 Task: Add Chamoy Gummy Worms to the cart.
Action: Mouse moved to (21, 83)
Screenshot: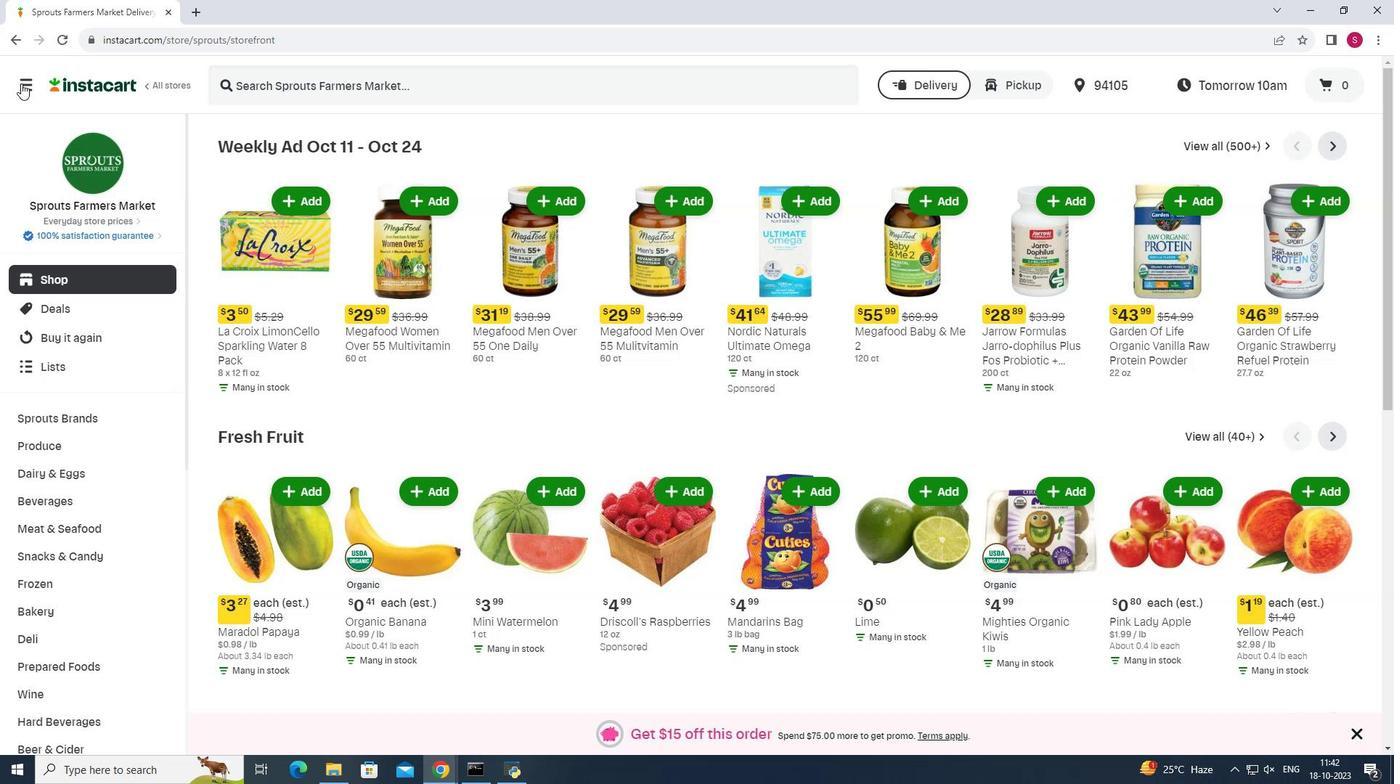 
Action: Mouse pressed left at (21, 83)
Screenshot: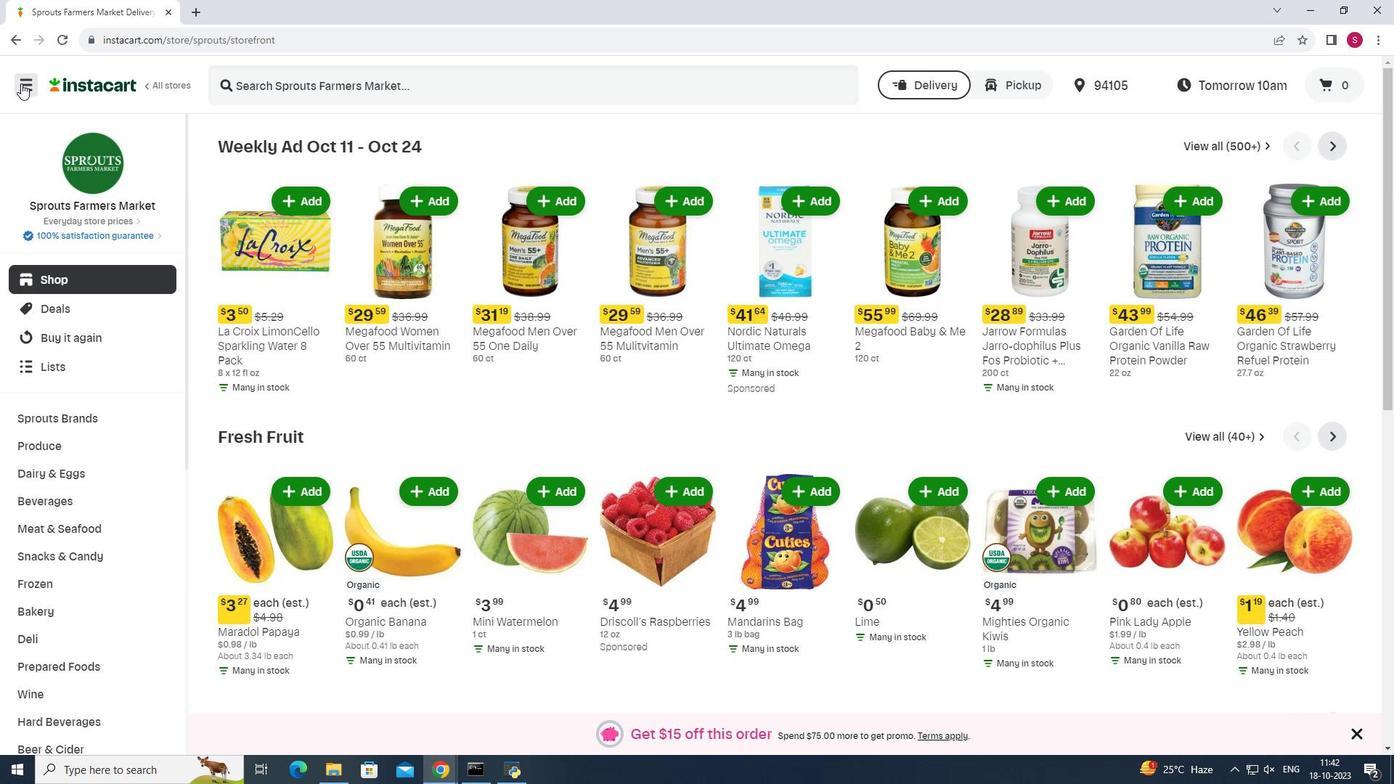 
Action: Mouse moved to (86, 390)
Screenshot: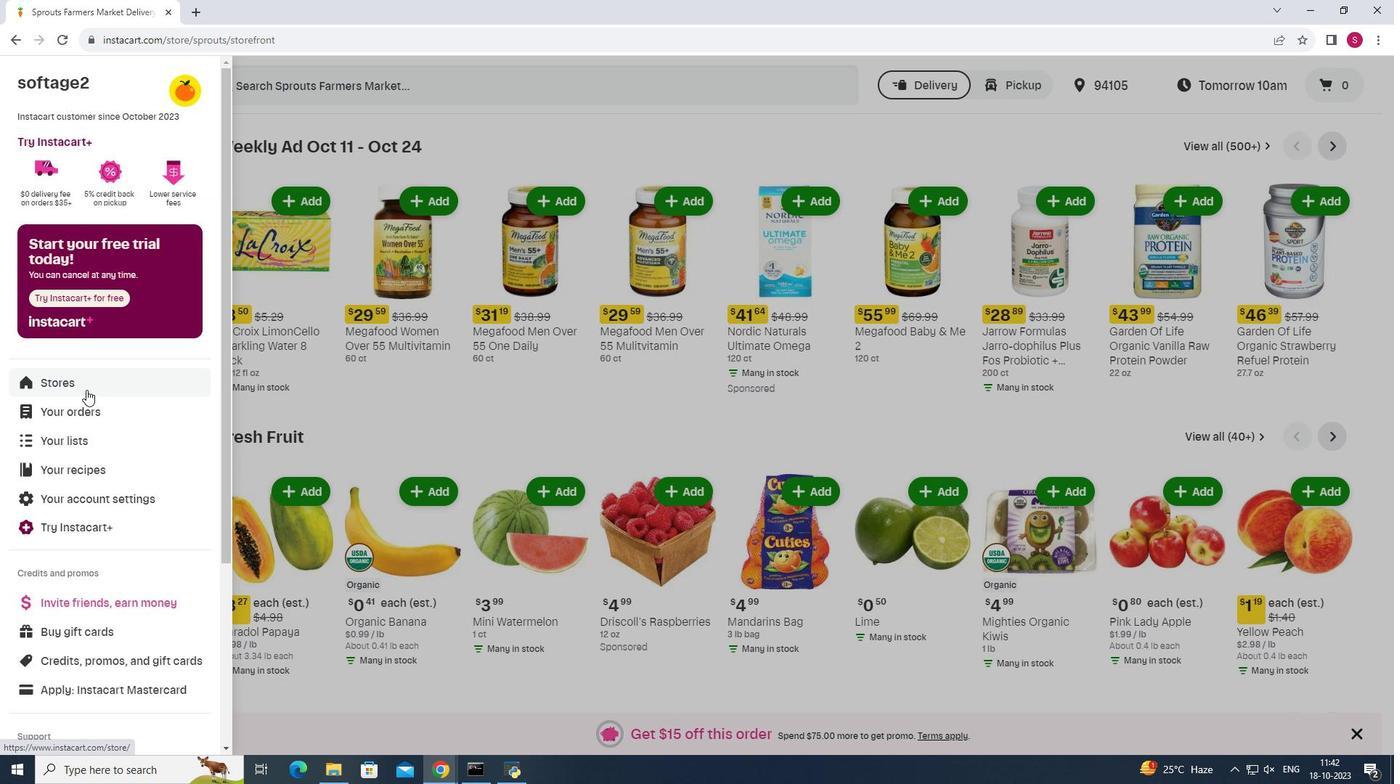 
Action: Mouse pressed left at (86, 390)
Screenshot: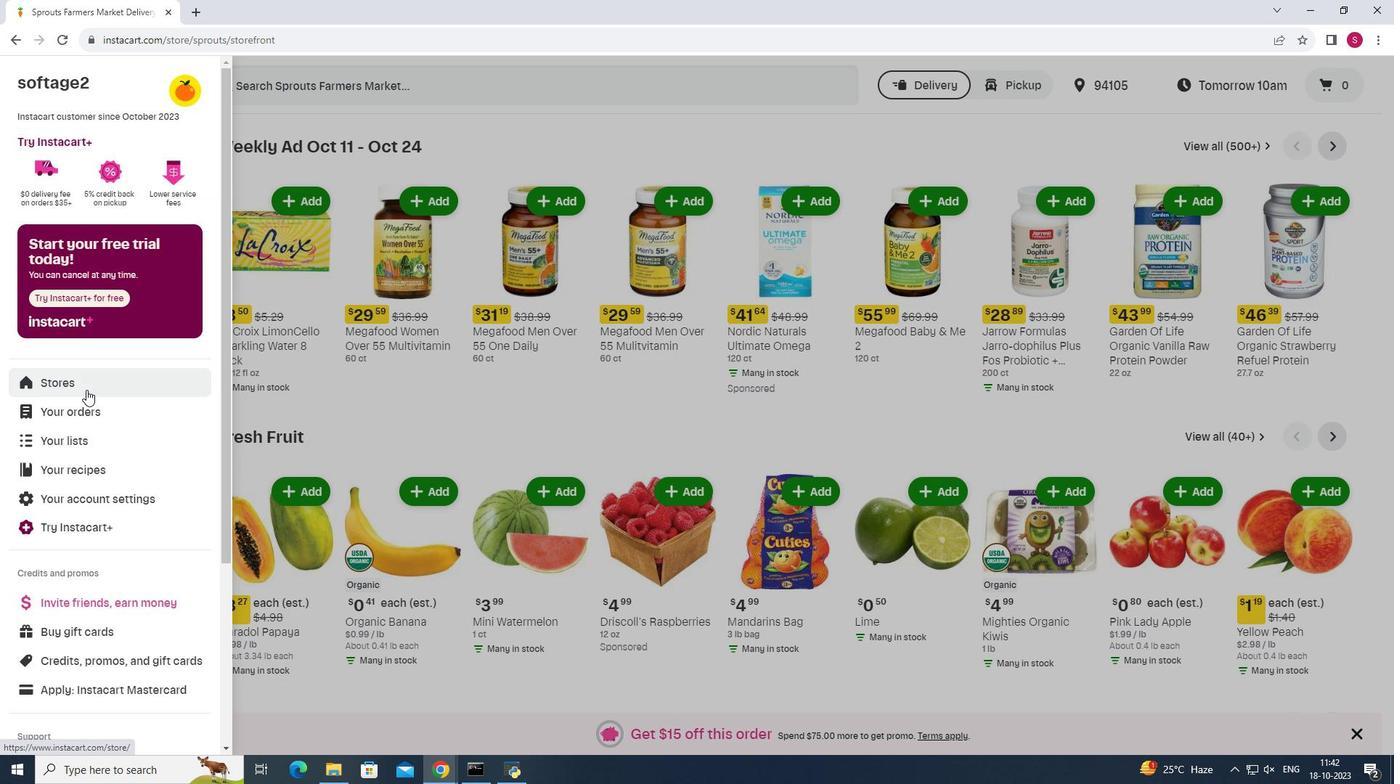 
Action: Mouse moved to (334, 121)
Screenshot: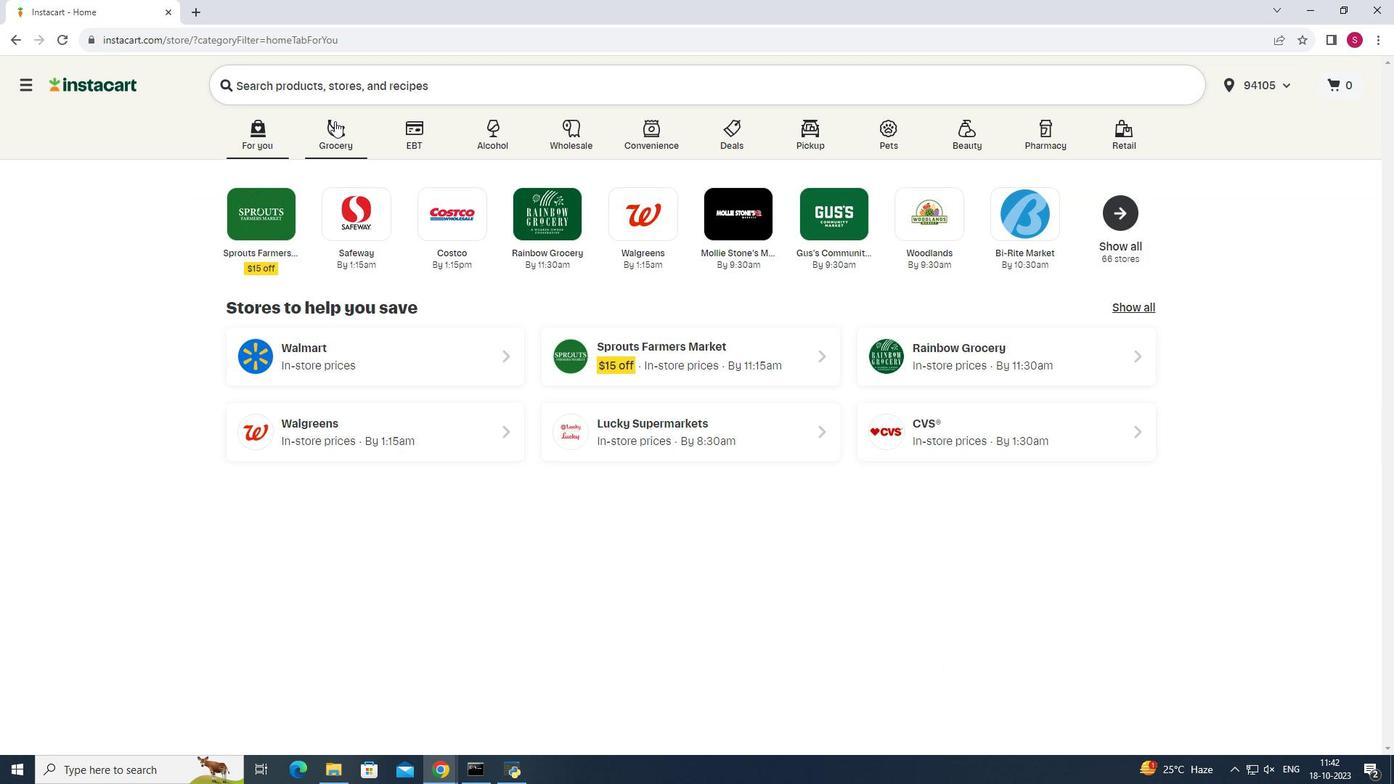 
Action: Mouse pressed left at (334, 121)
Screenshot: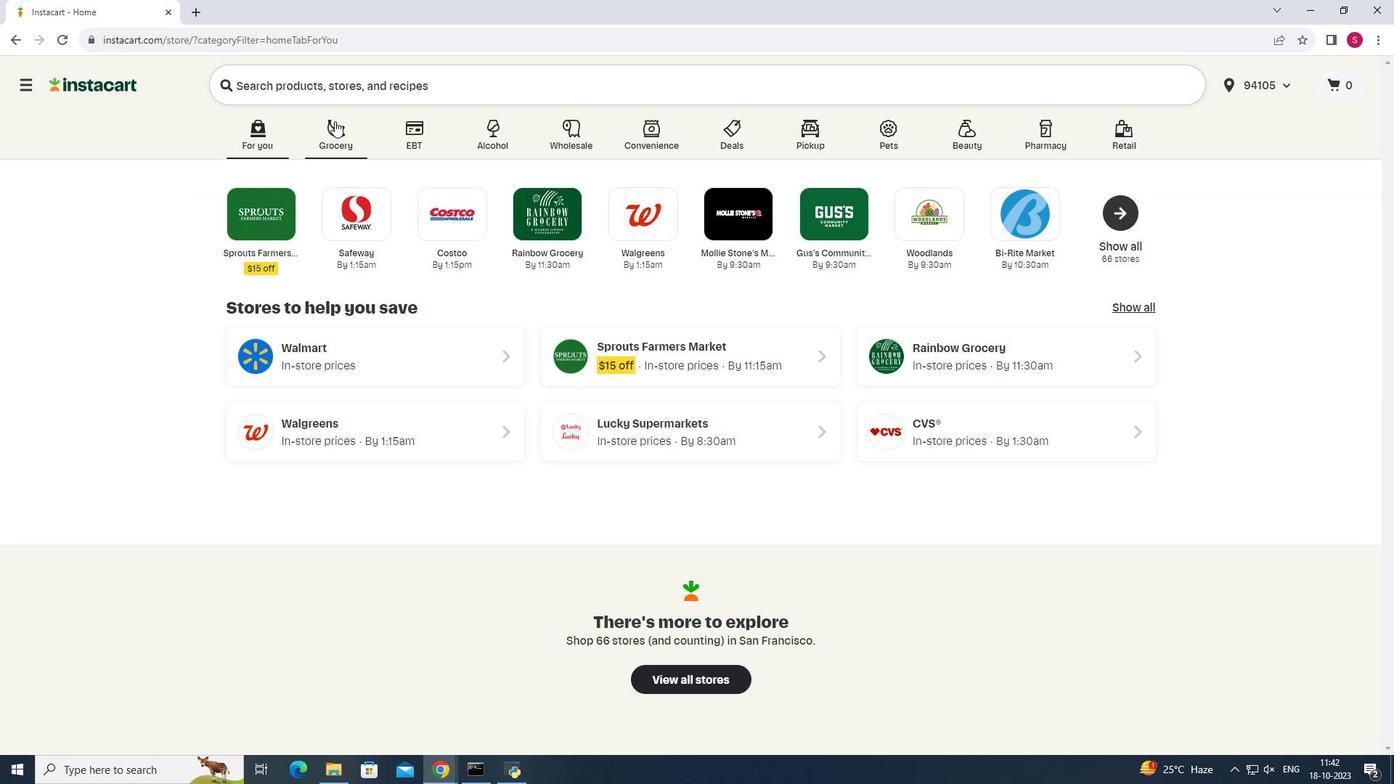 
Action: Mouse moved to (985, 194)
Screenshot: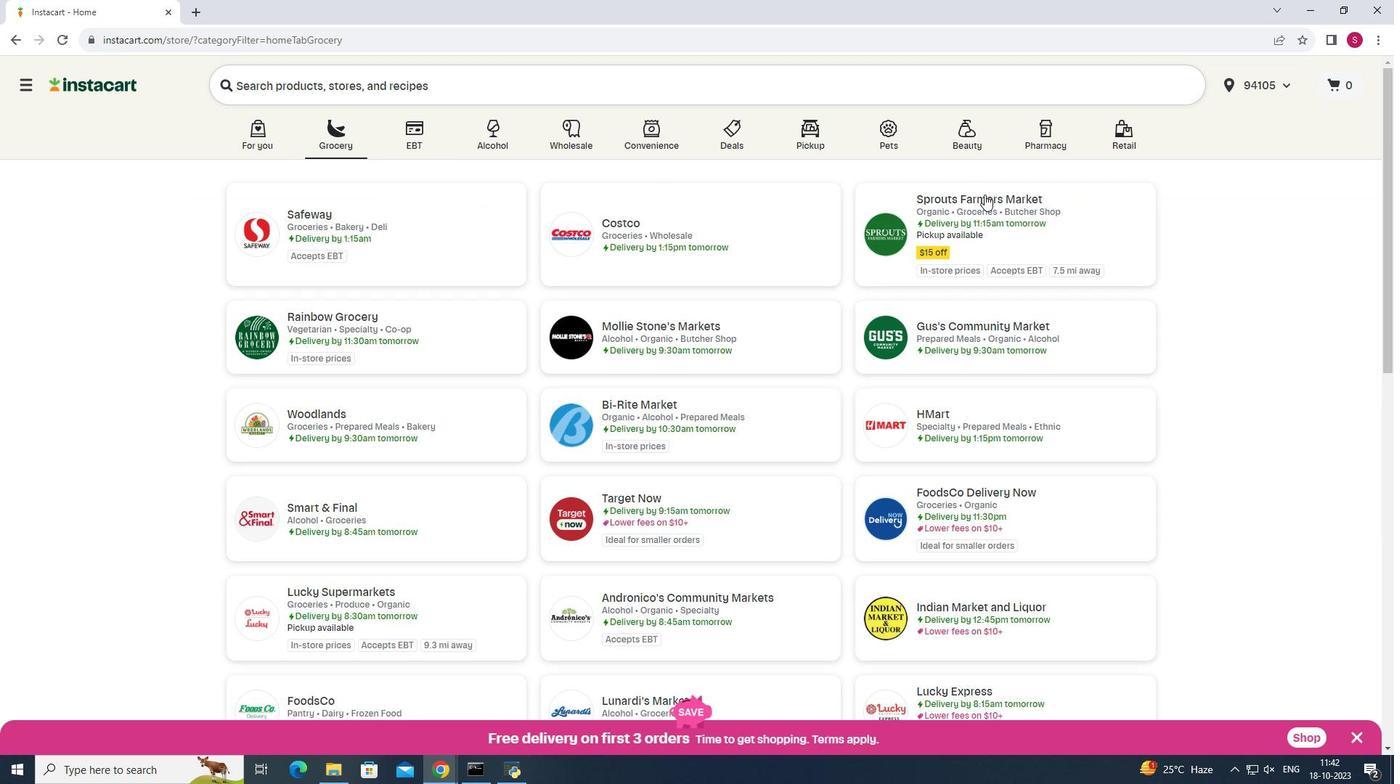 
Action: Mouse pressed left at (985, 194)
Screenshot: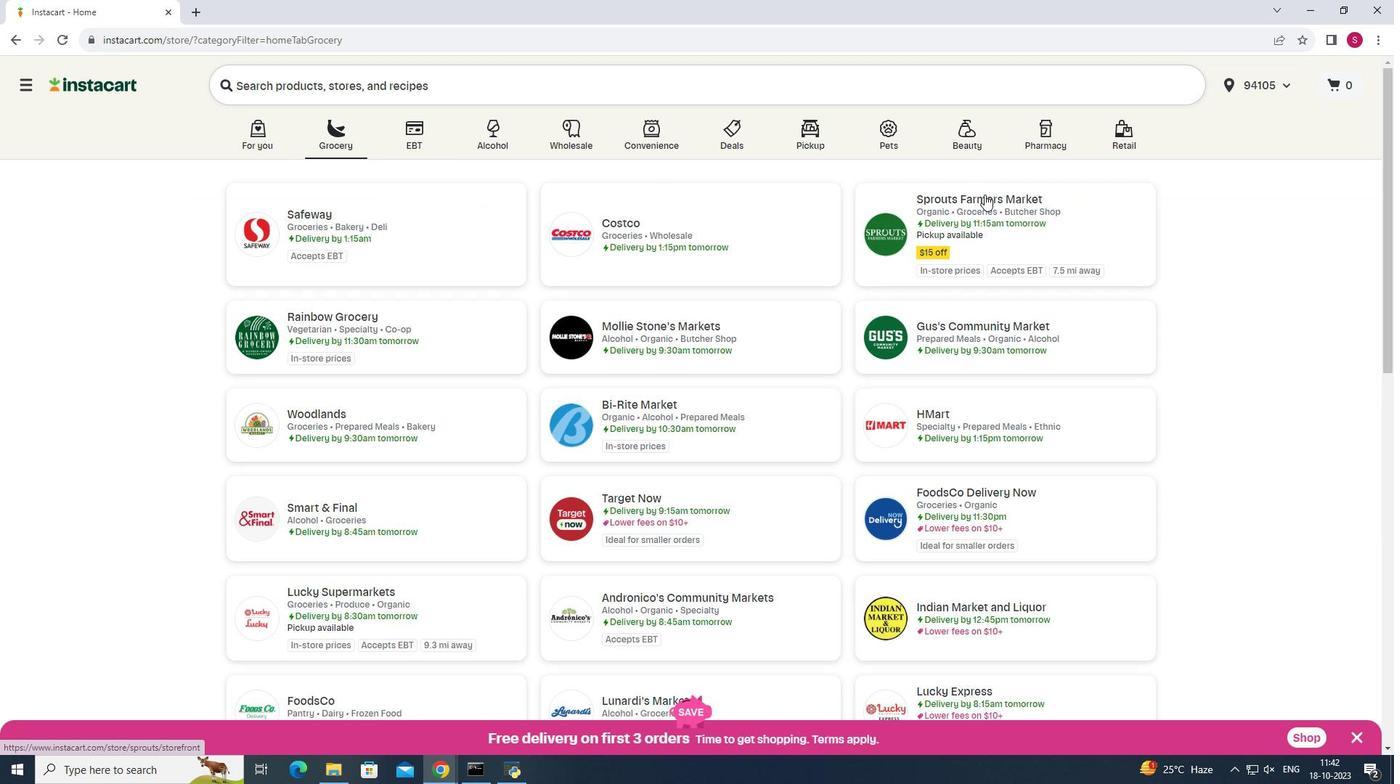 
Action: Mouse moved to (50, 558)
Screenshot: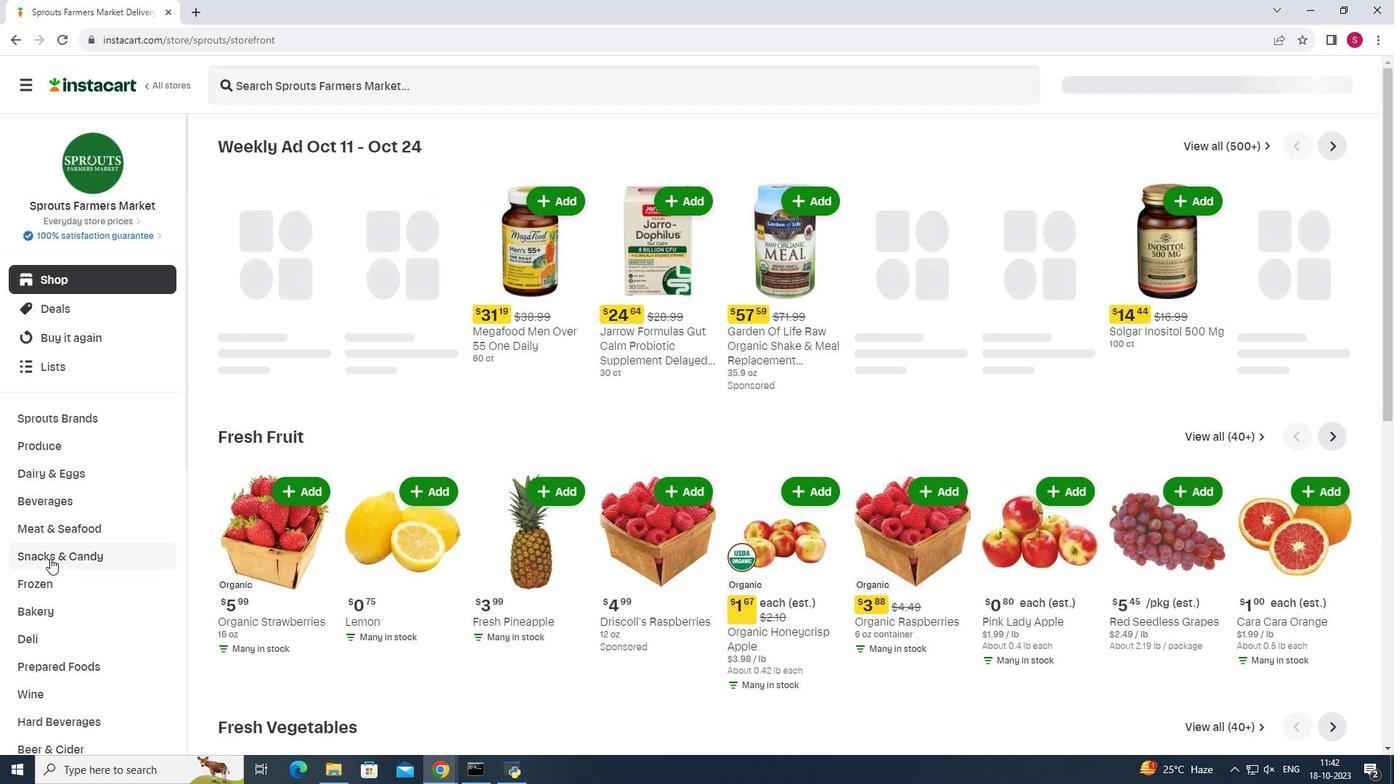
Action: Mouse pressed left at (50, 558)
Screenshot: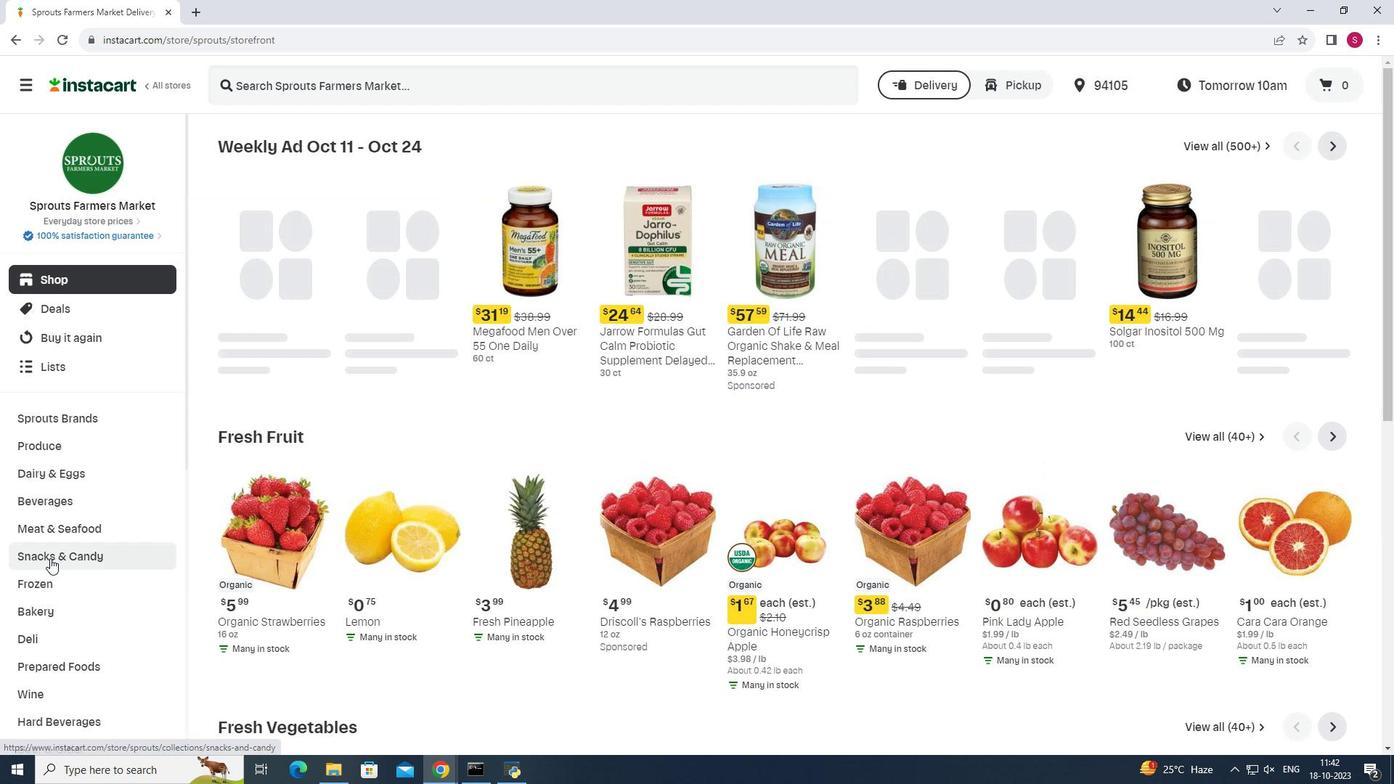 
Action: Mouse pressed left at (50, 558)
Screenshot: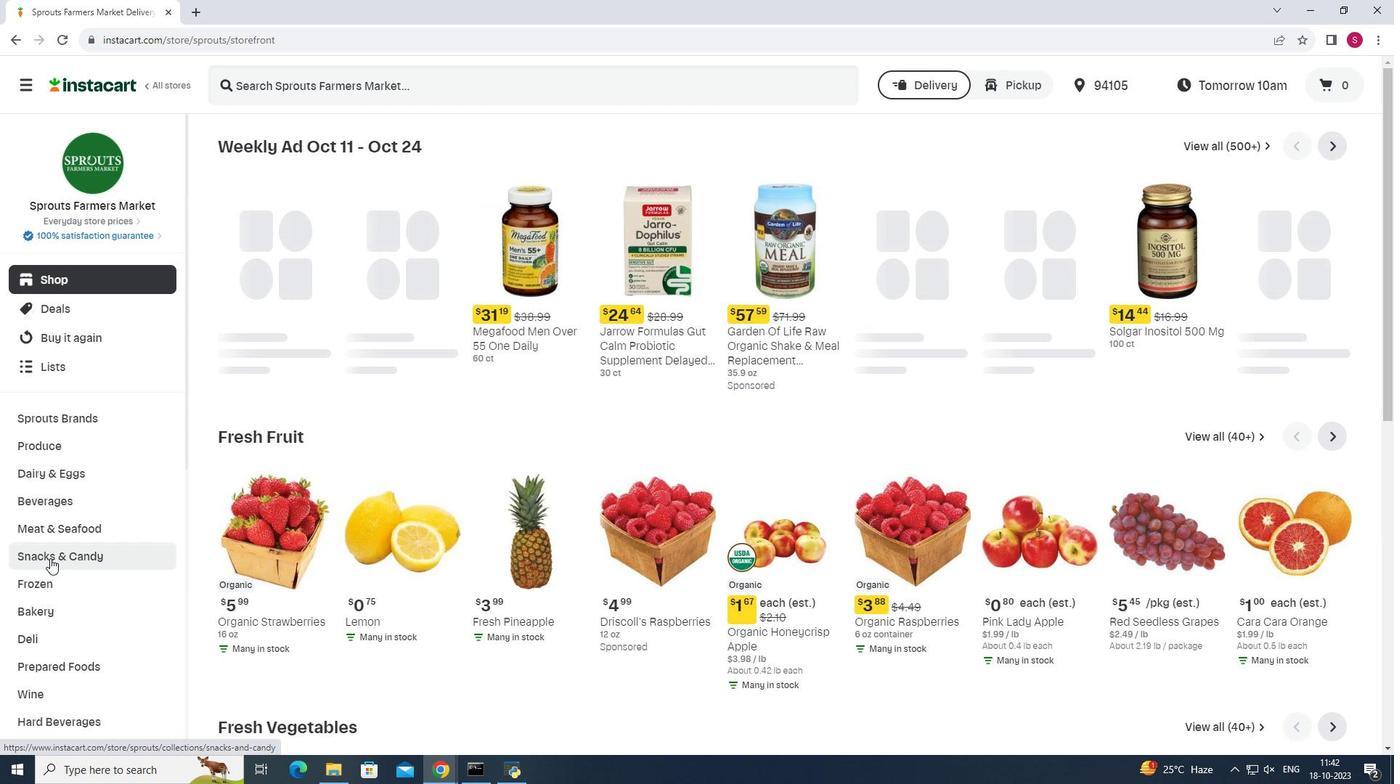 
Action: Mouse moved to (414, 177)
Screenshot: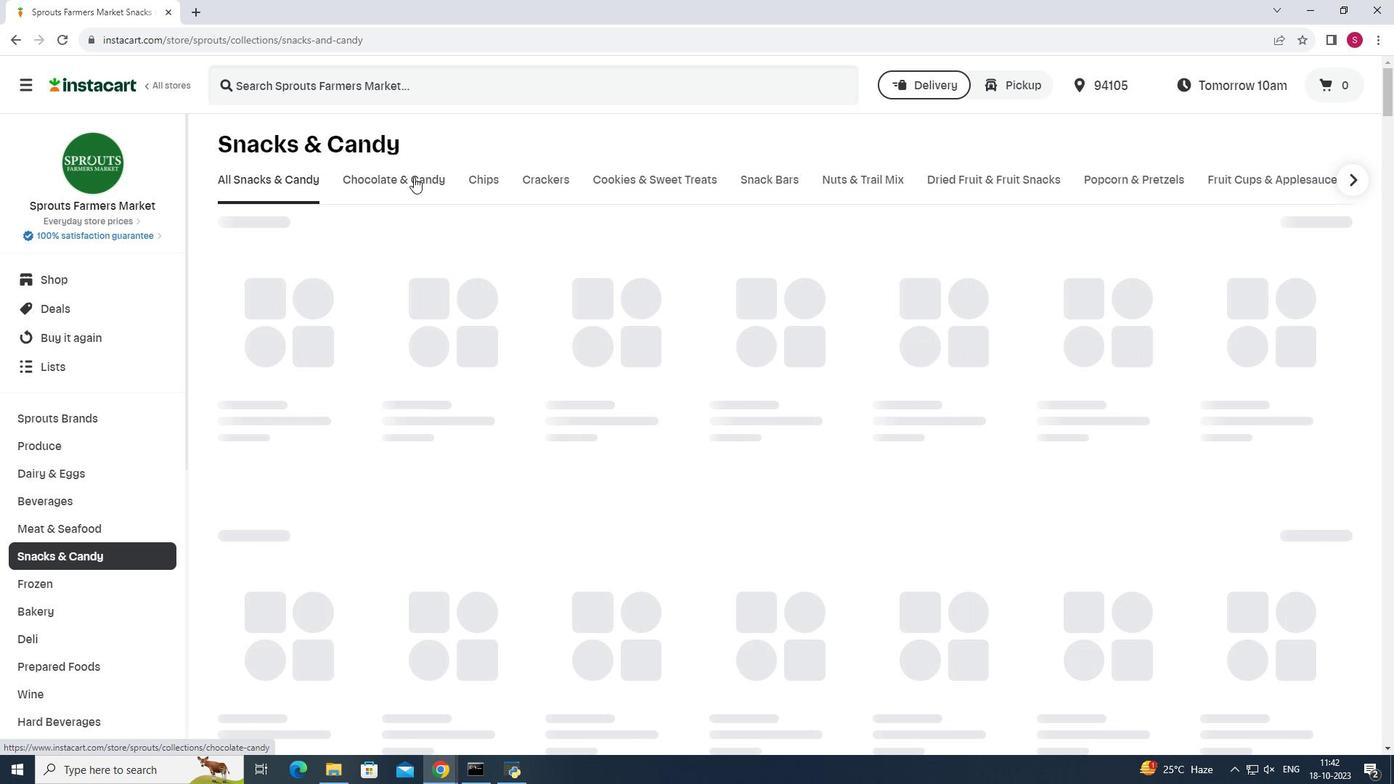 
Action: Mouse pressed left at (414, 177)
Screenshot: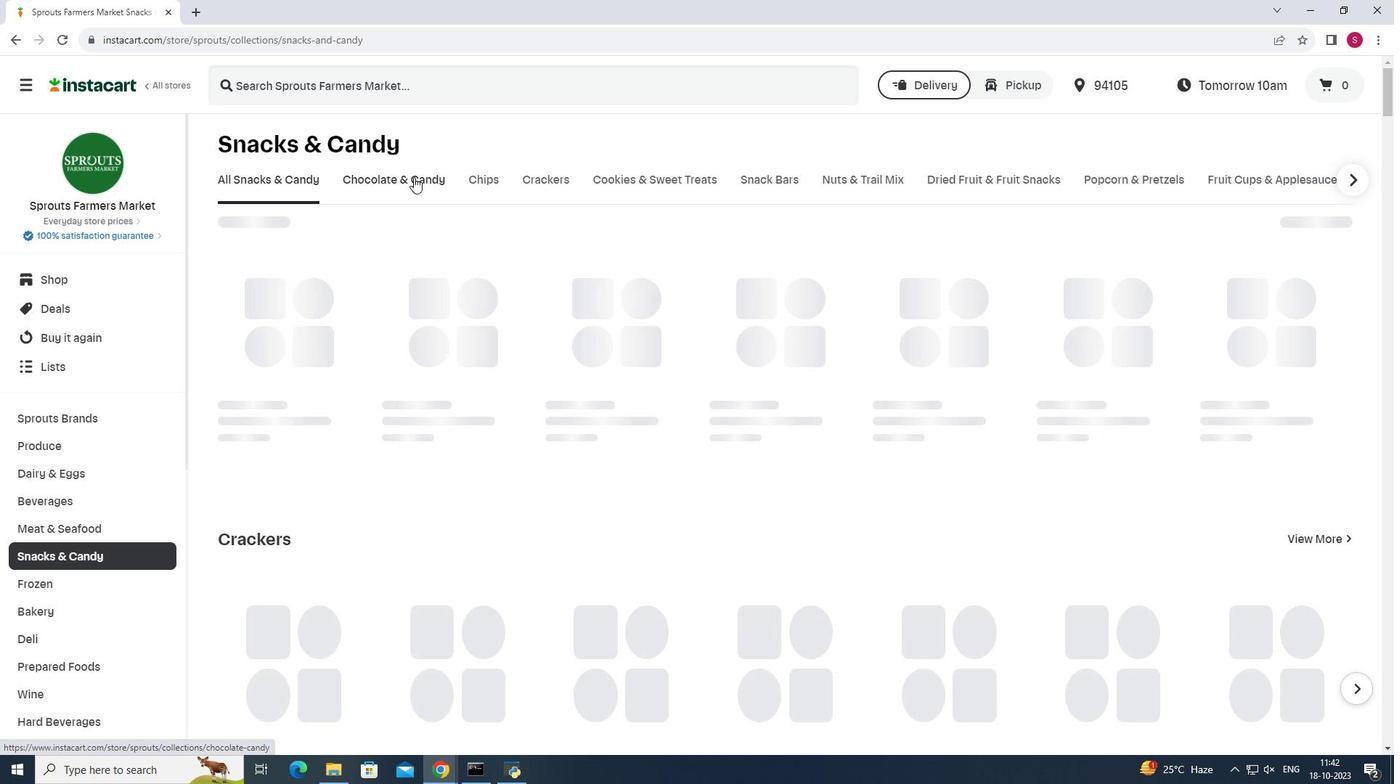 
Action: Mouse moved to (499, 233)
Screenshot: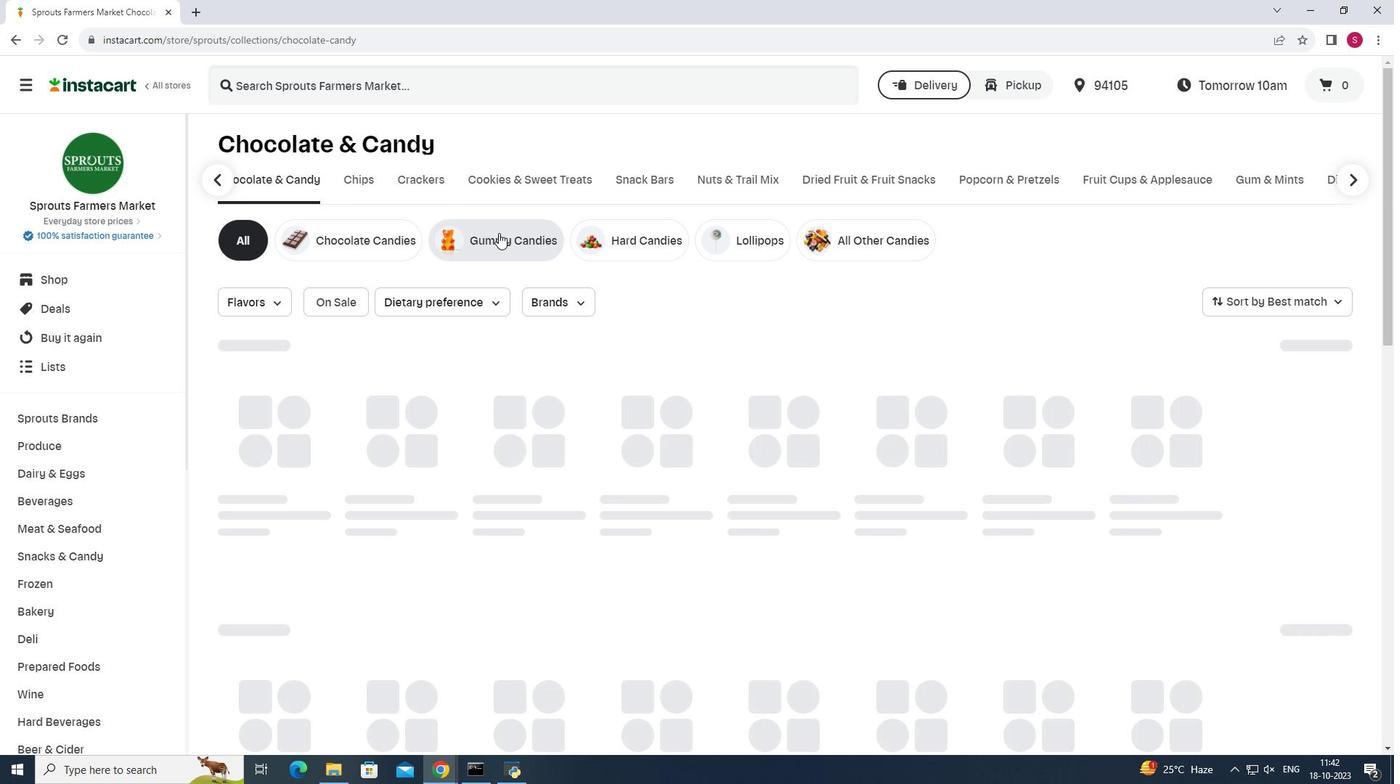 
Action: Mouse pressed left at (499, 233)
Screenshot: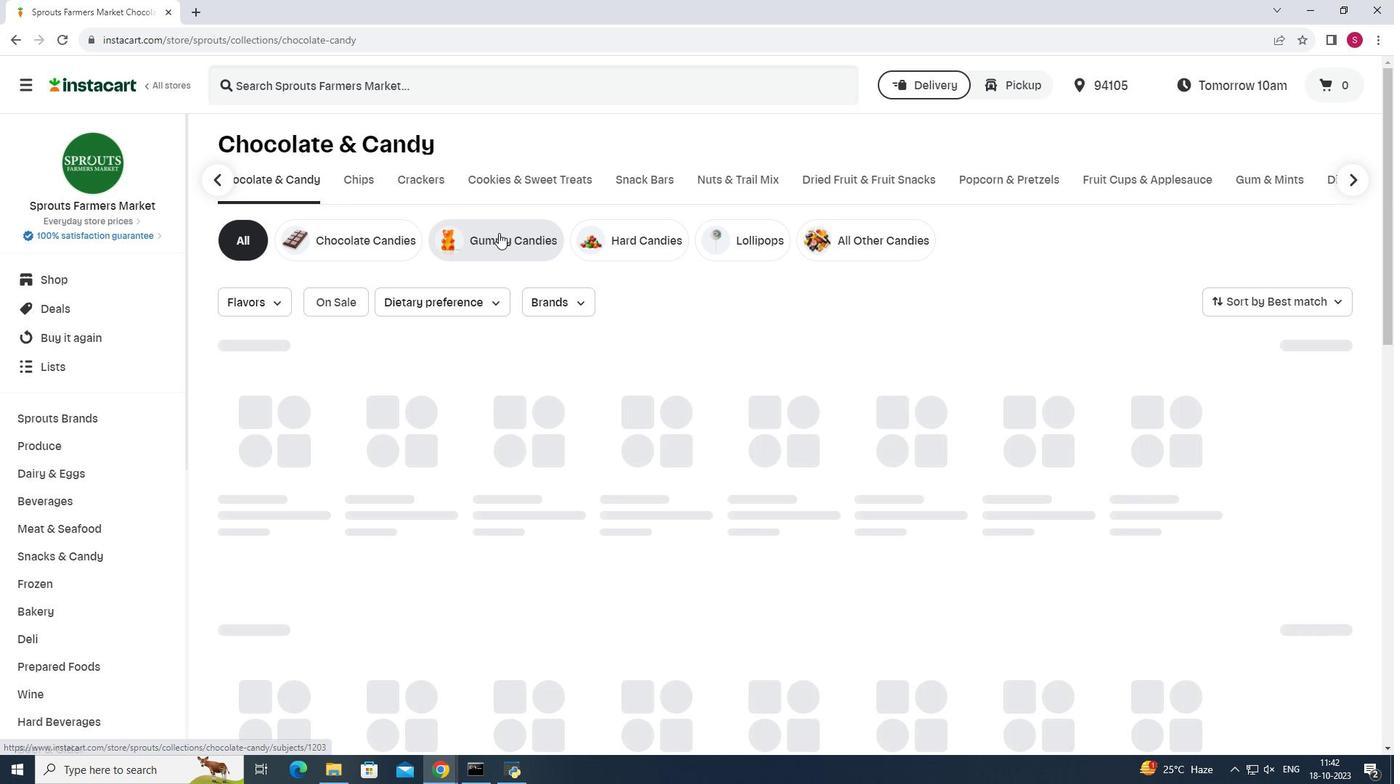 
Action: Mouse moved to (514, 85)
Screenshot: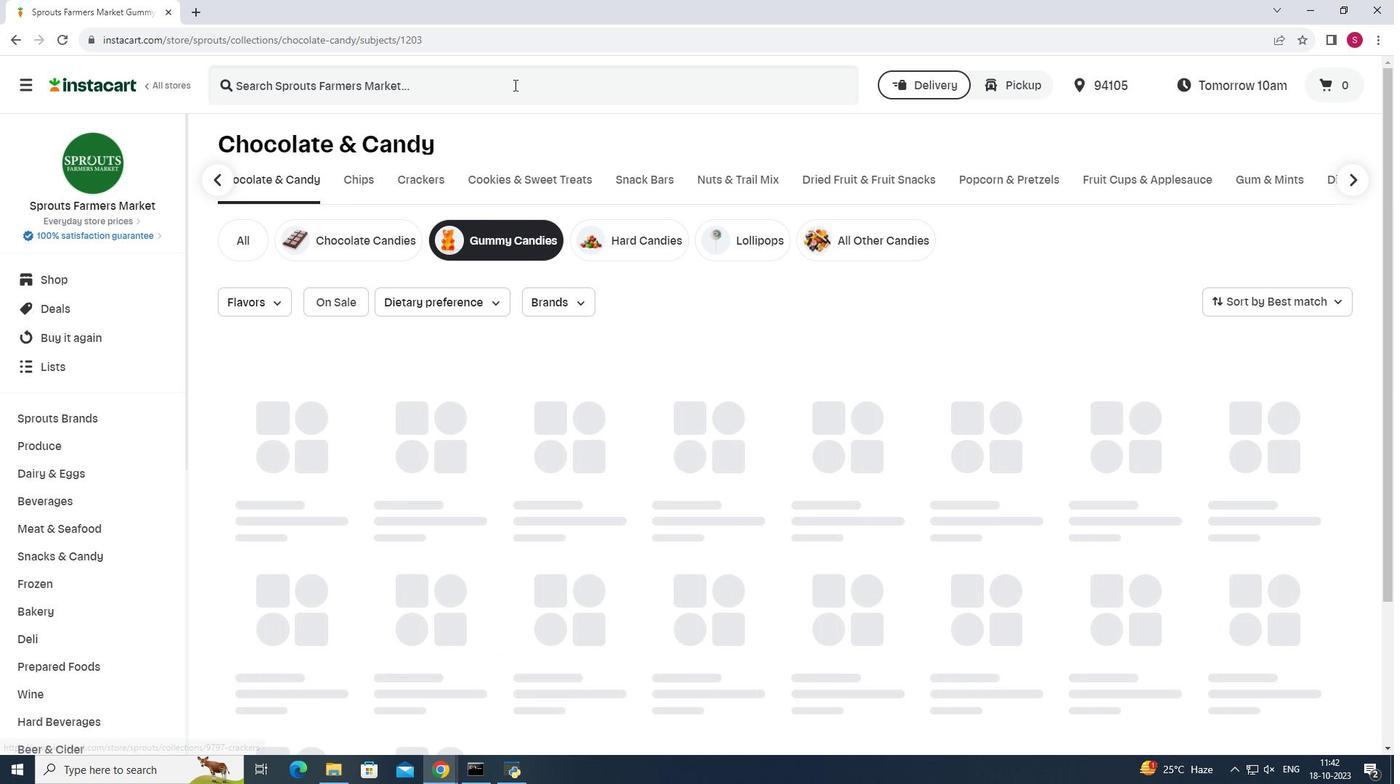 
Action: Mouse pressed left at (514, 85)
Screenshot: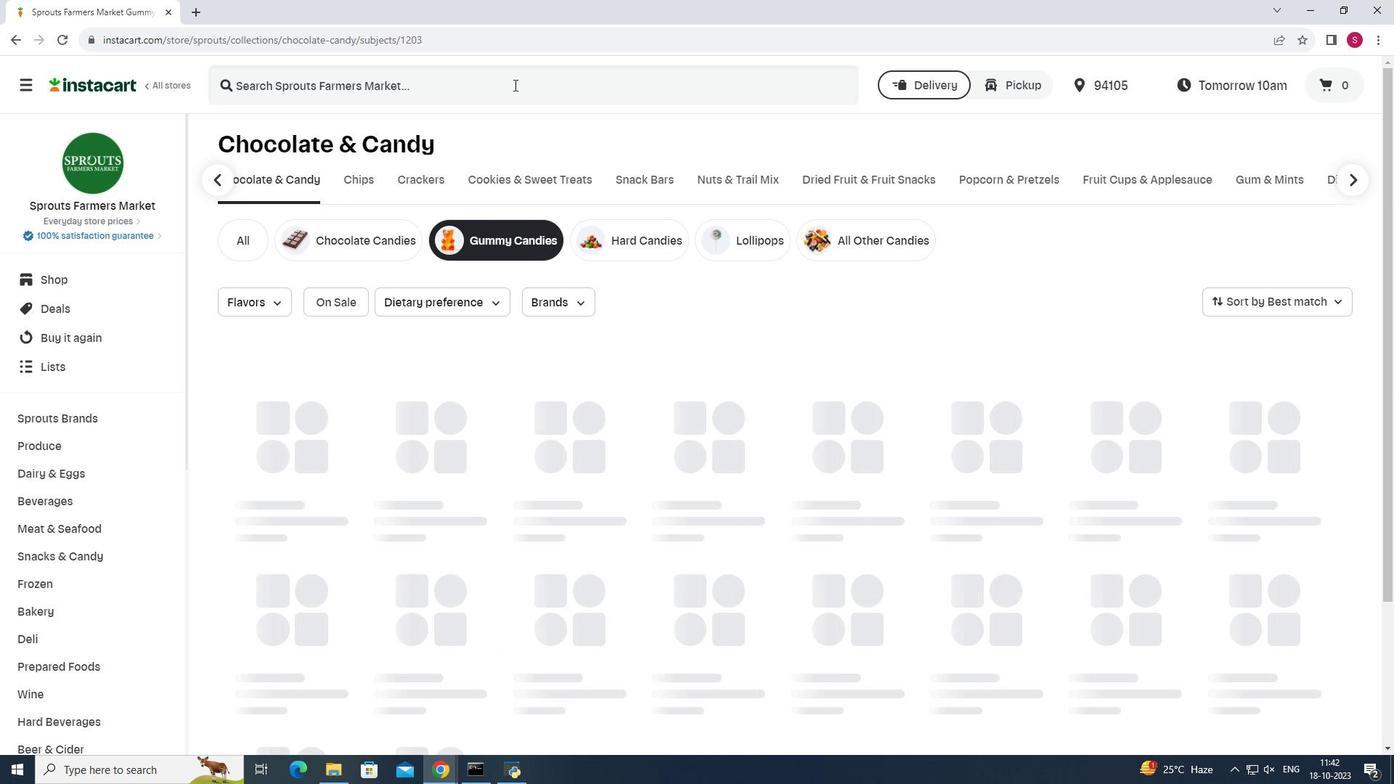 
Action: Mouse pressed left at (514, 85)
Screenshot: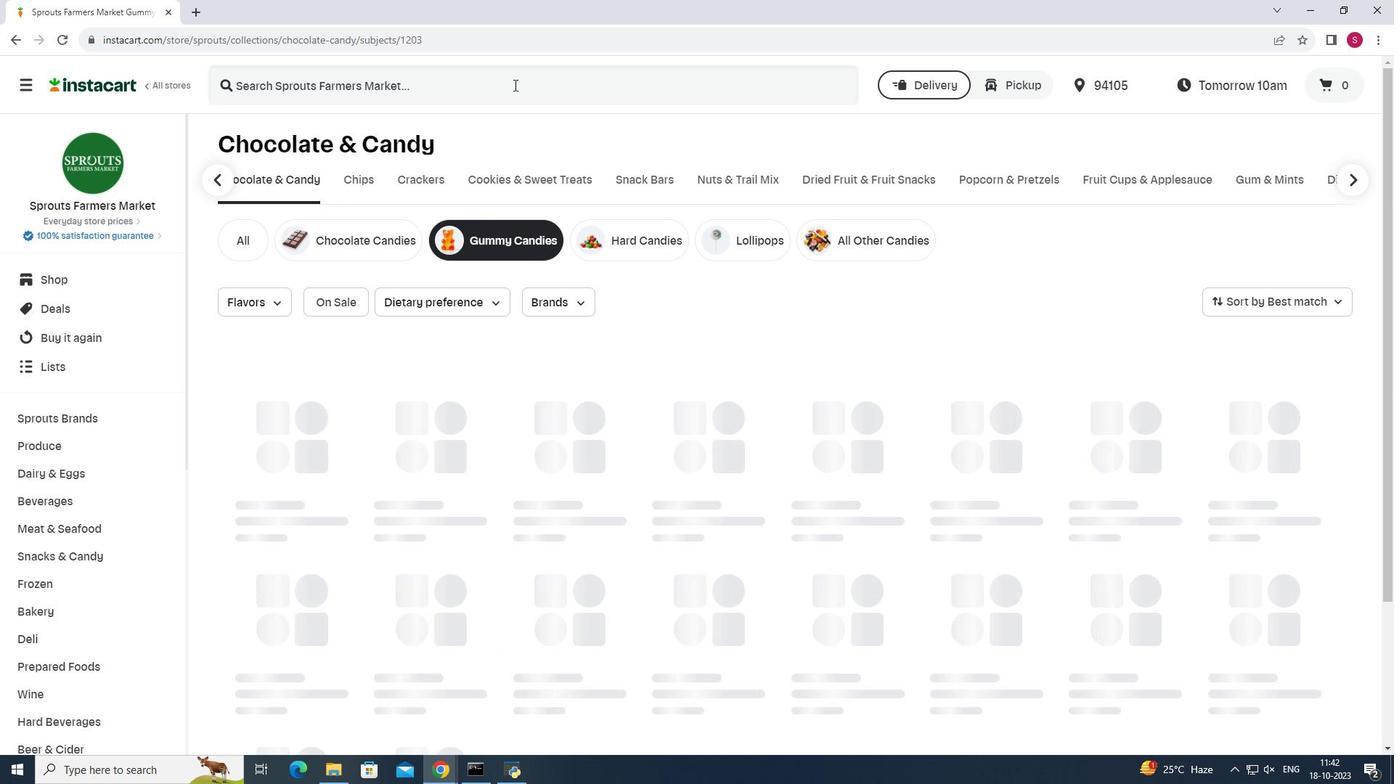 
Action: Key pressed <Key.shift>Chamoy<Key.space><Key.shift>Gummy<Key.space><Key.shift>Worms<Key.enter>
Screenshot: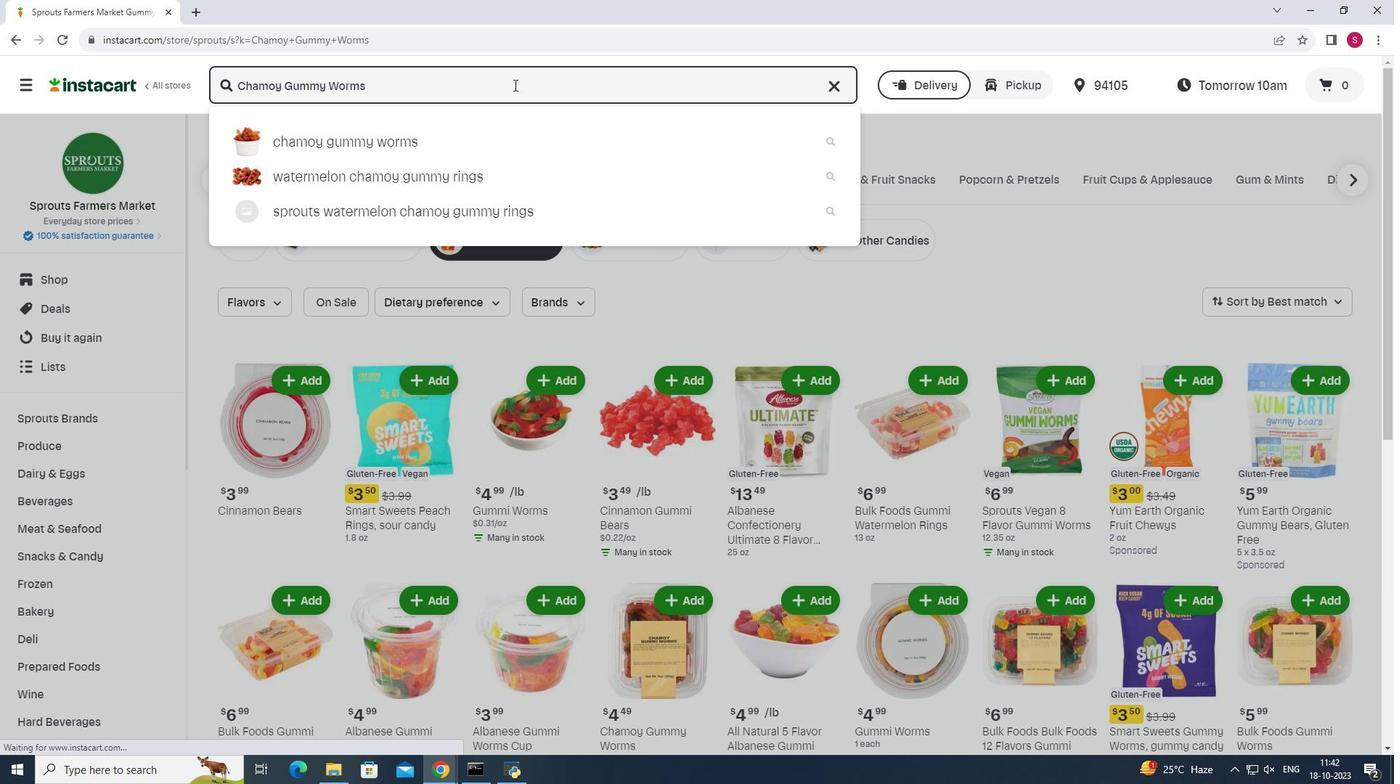 
Action: Mouse moved to (393, 201)
Screenshot: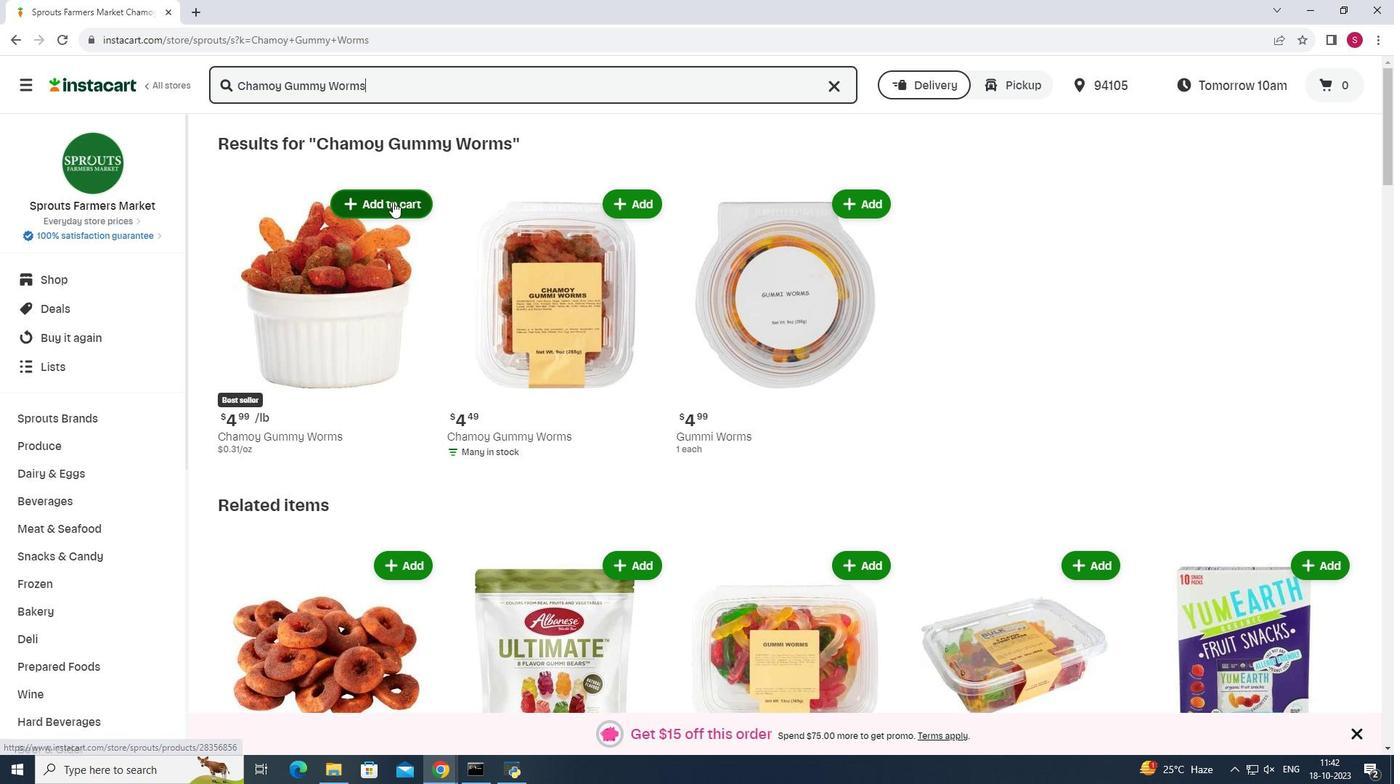 
Action: Mouse pressed left at (393, 201)
Screenshot: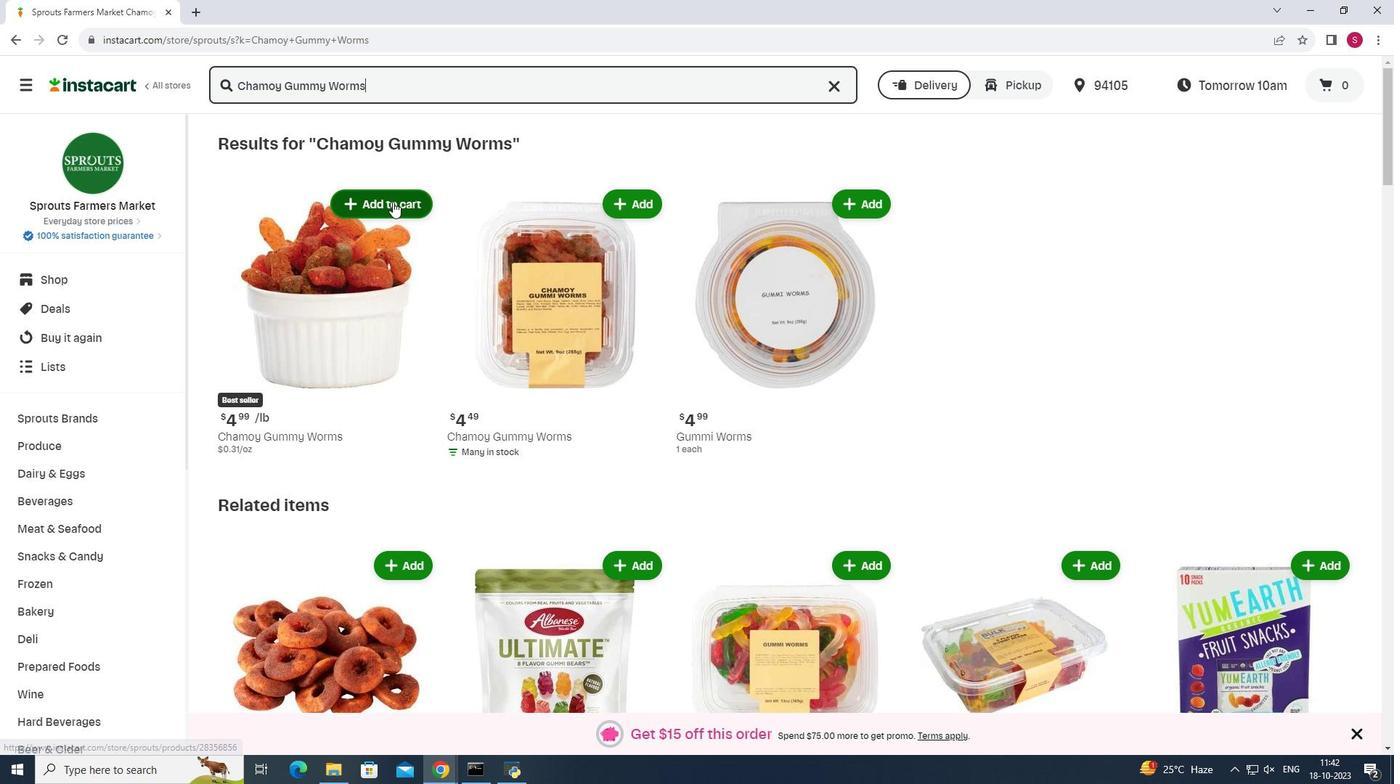 
Action: Mouse moved to (1007, 294)
Screenshot: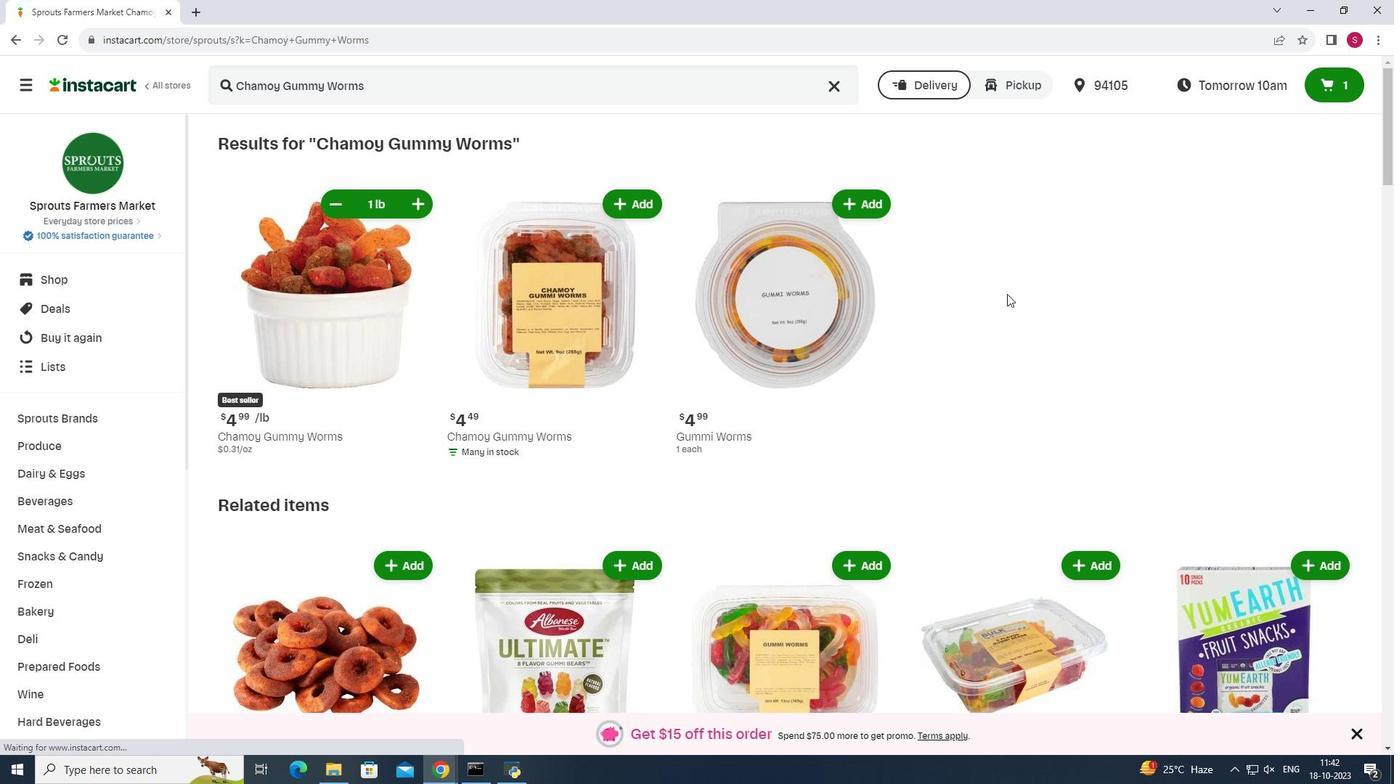 
